Task: Set Answer 2 of the radio button to "Agenda".
Action: Mouse moved to (610, 359)
Screenshot: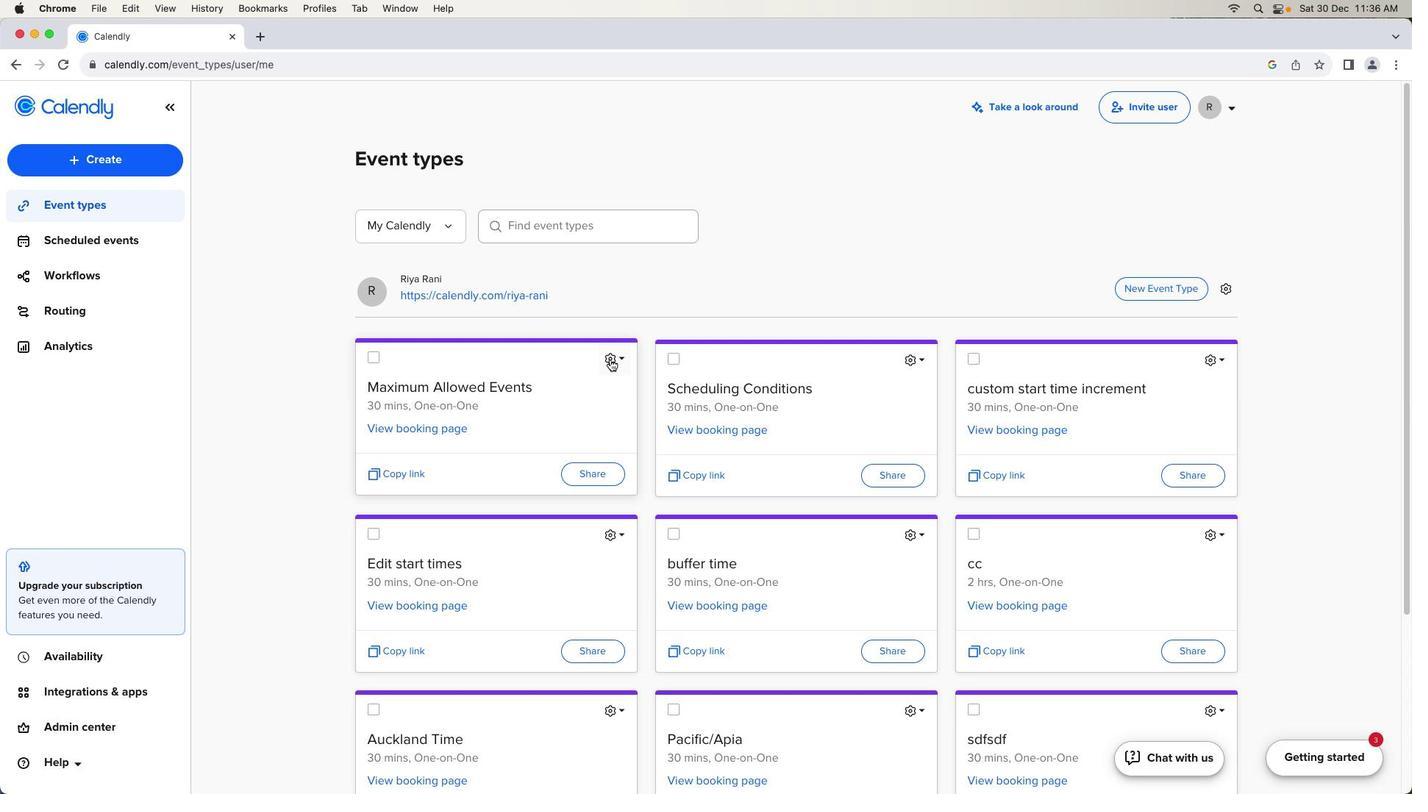 
Action: Mouse pressed left at (610, 359)
Screenshot: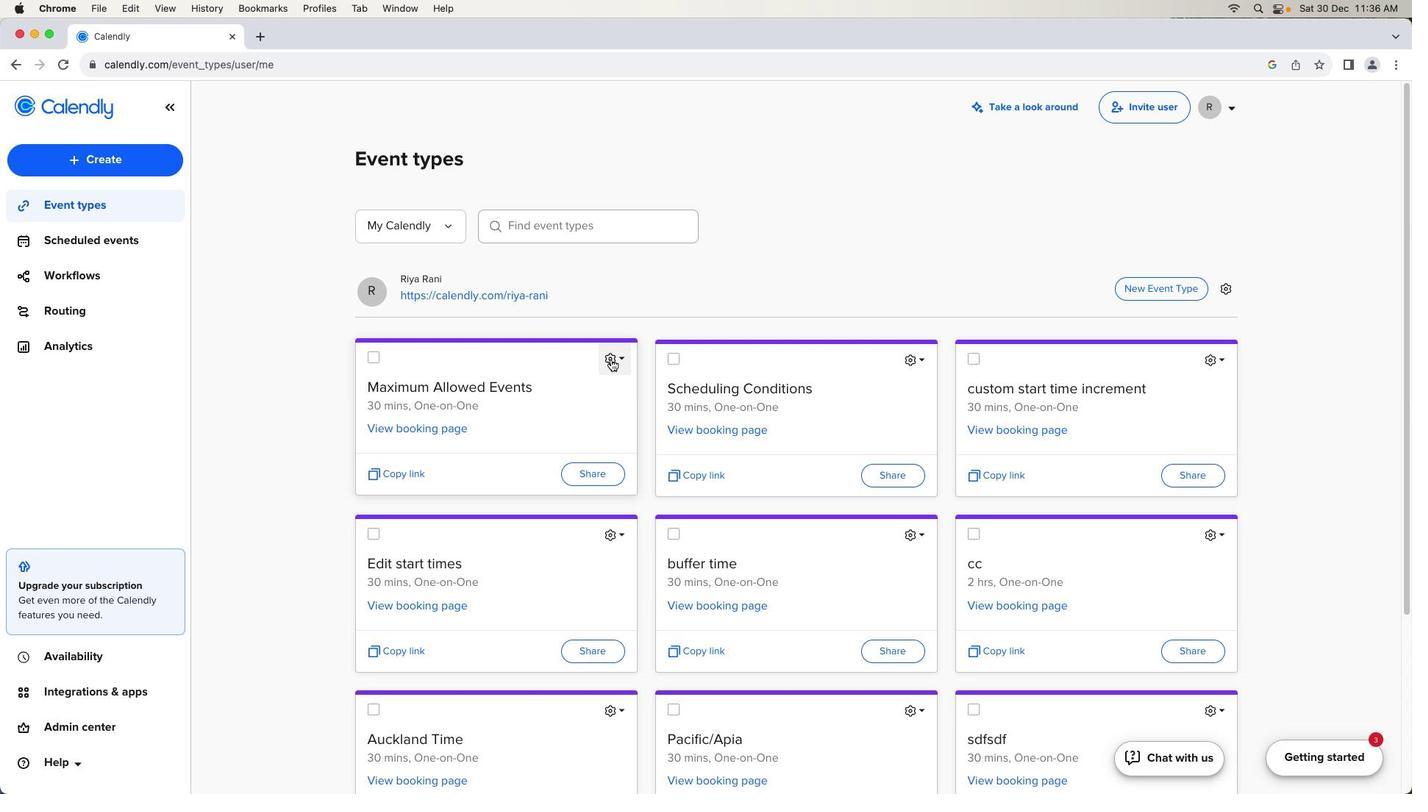 
Action: Mouse moved to (611, 359)
Screenshot: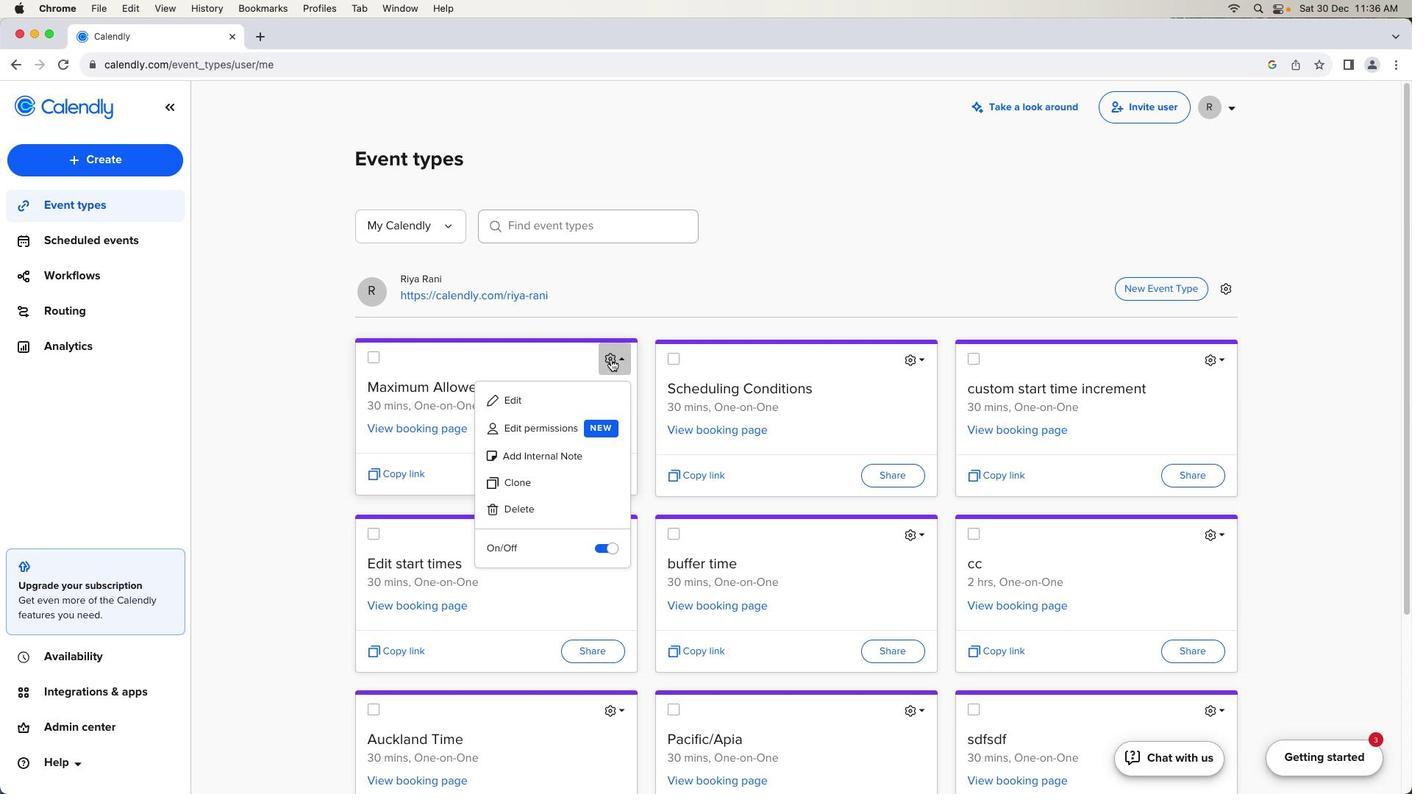 
Action: Mouse pressed left at (611, 359)
Screenshot: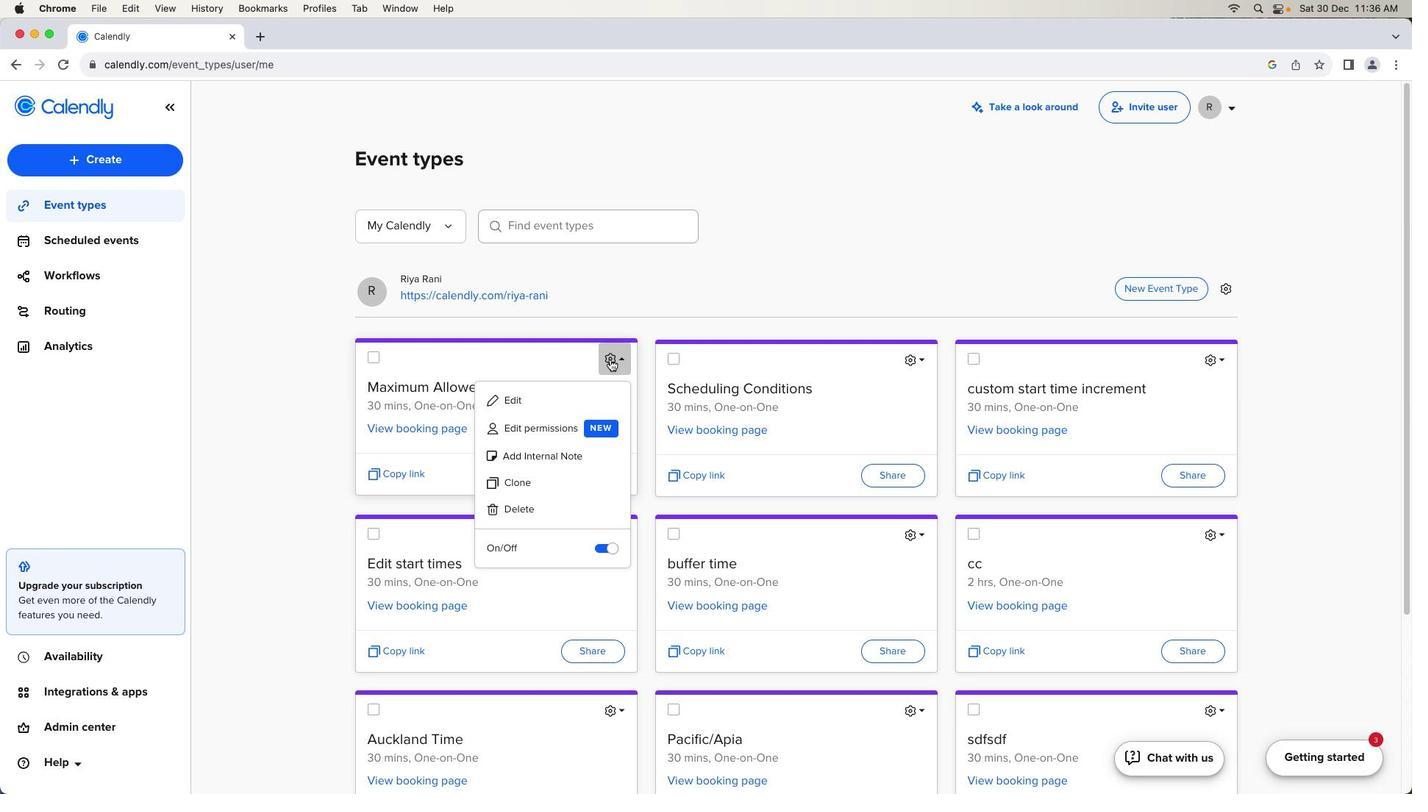 
Action: Mouse moved to (595, 397)
Screenshot: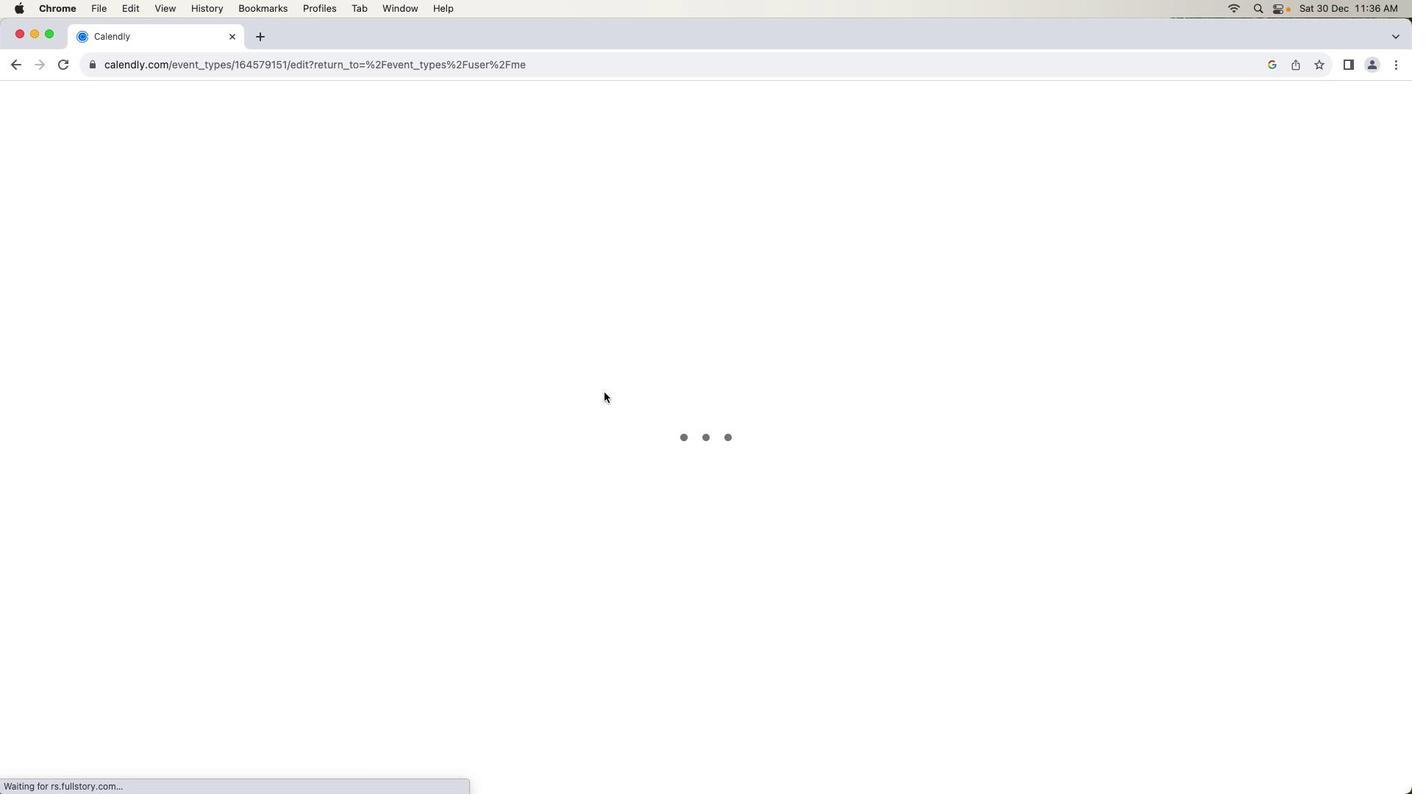 
Action: Mouse pressed left at (595, 397)
Screenshot: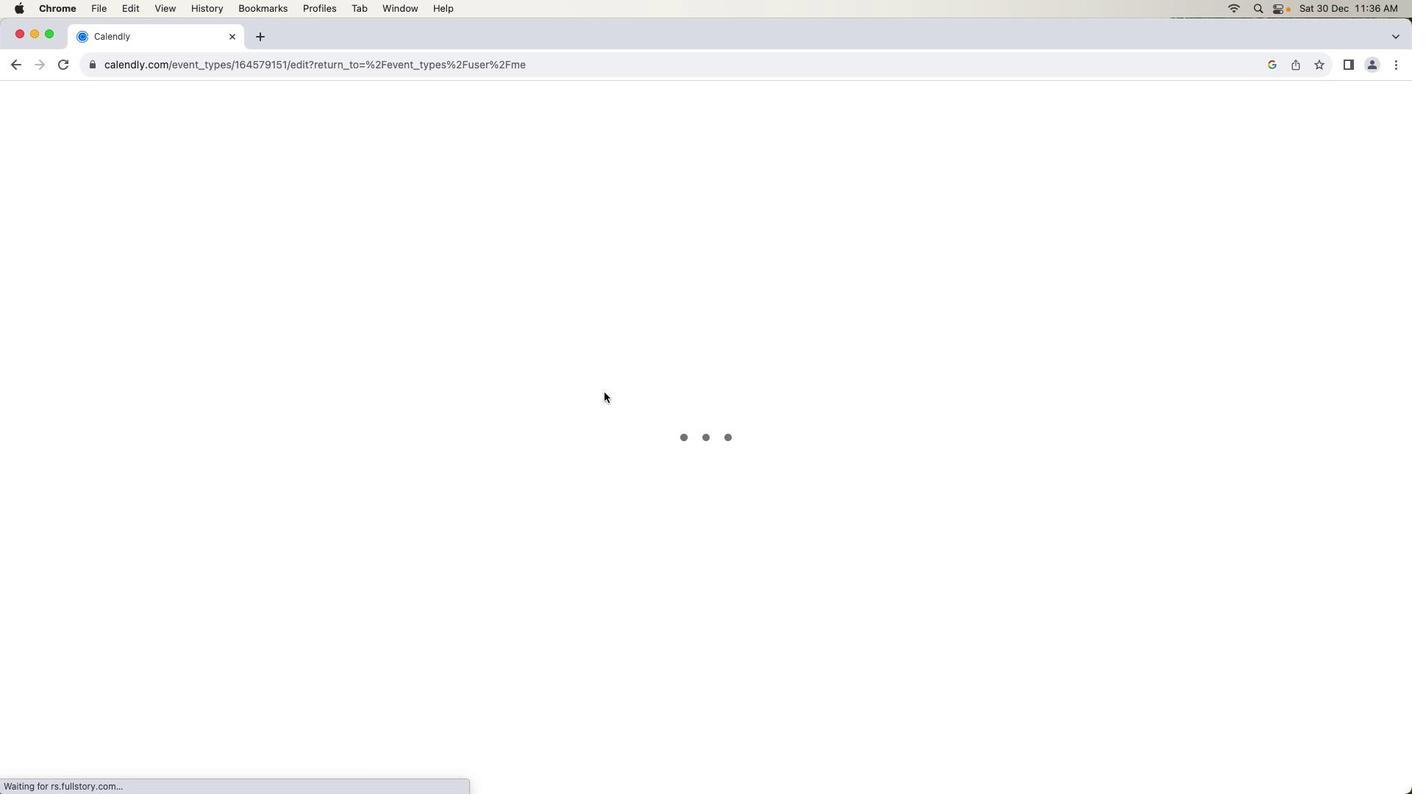 
Action: Mouse moved to (298, 574)
Screenshot: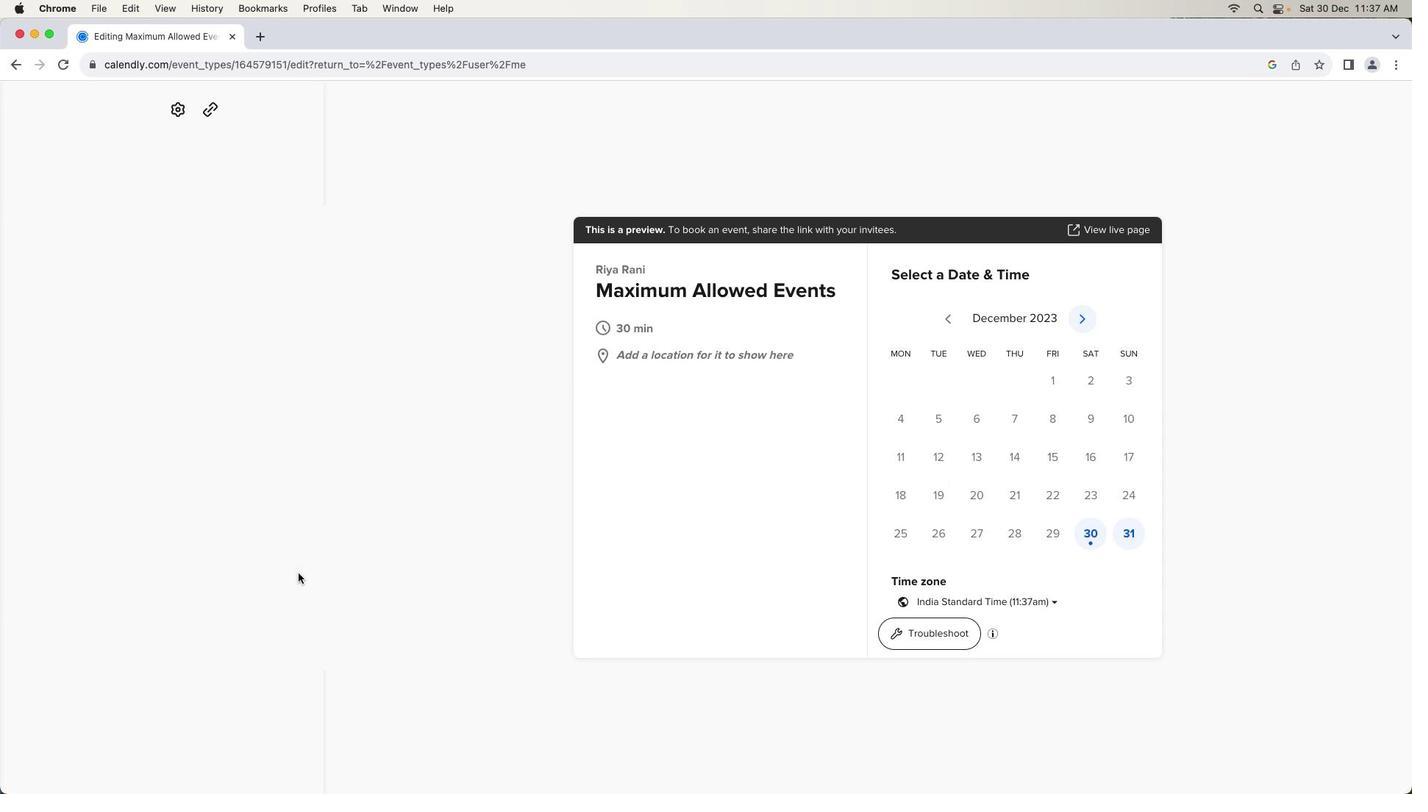 
Action: Mouse pressed left at (298, 574)
Screenshot: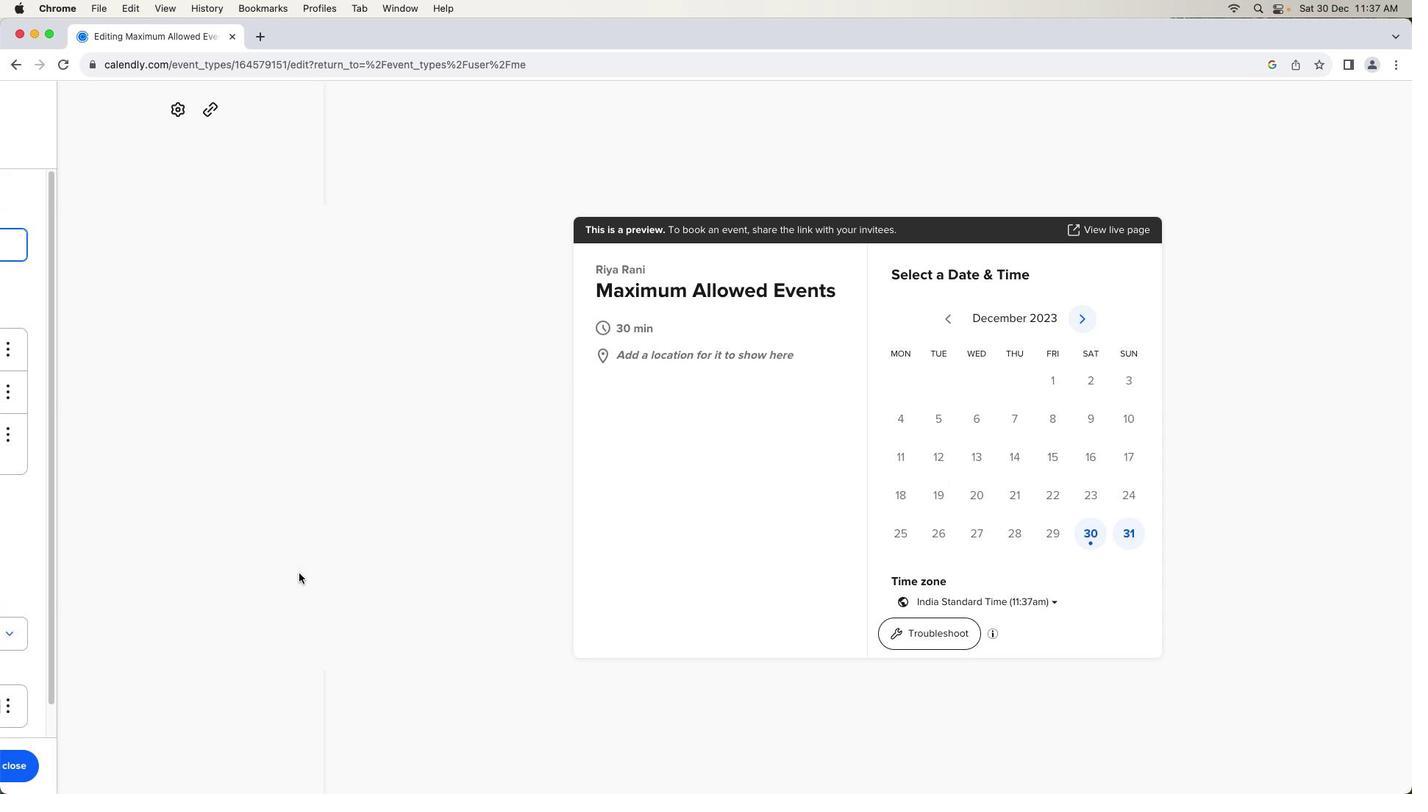 
Action: Mouse moved to (275, 434)
Screenshot: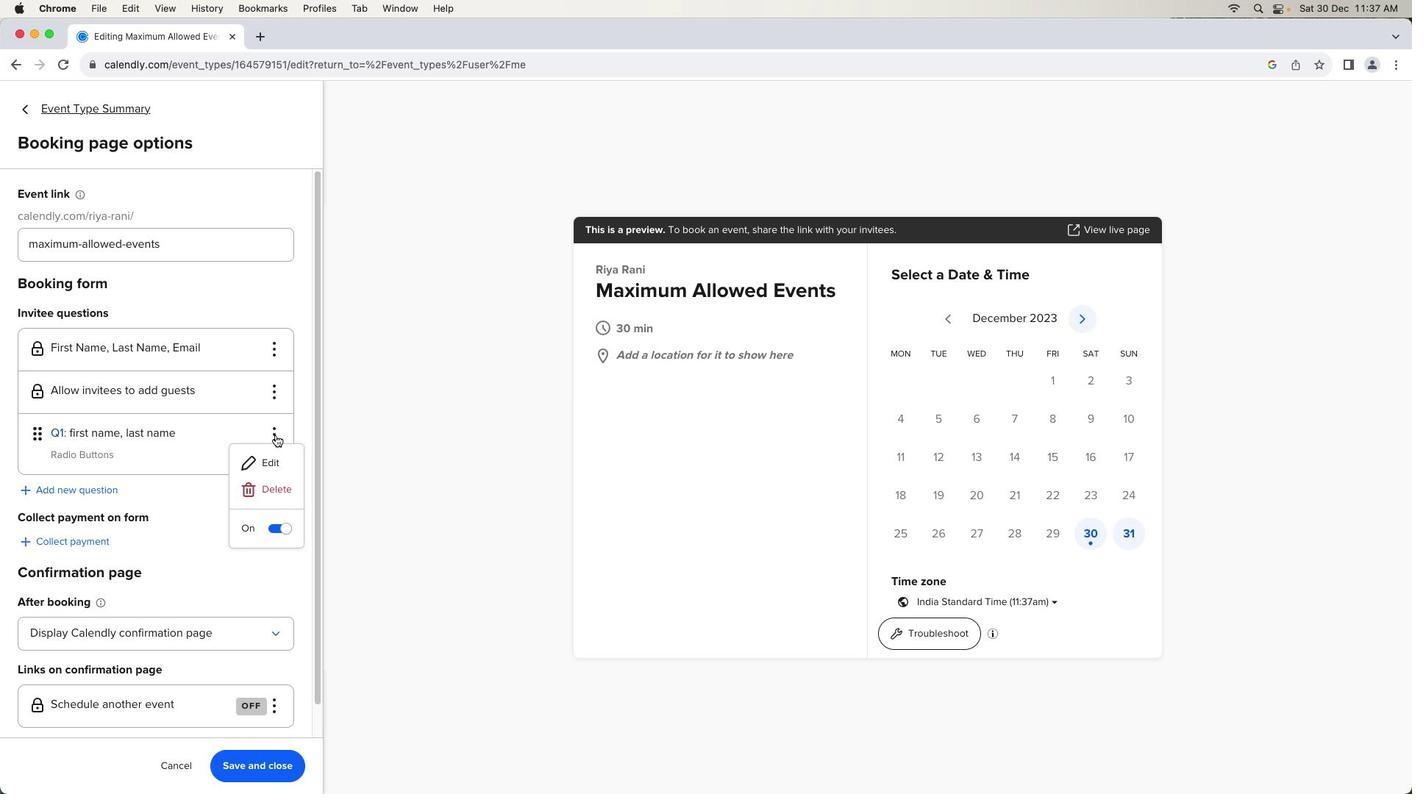 
Action: Mouse pressed left at (275, 434)
Screenshot: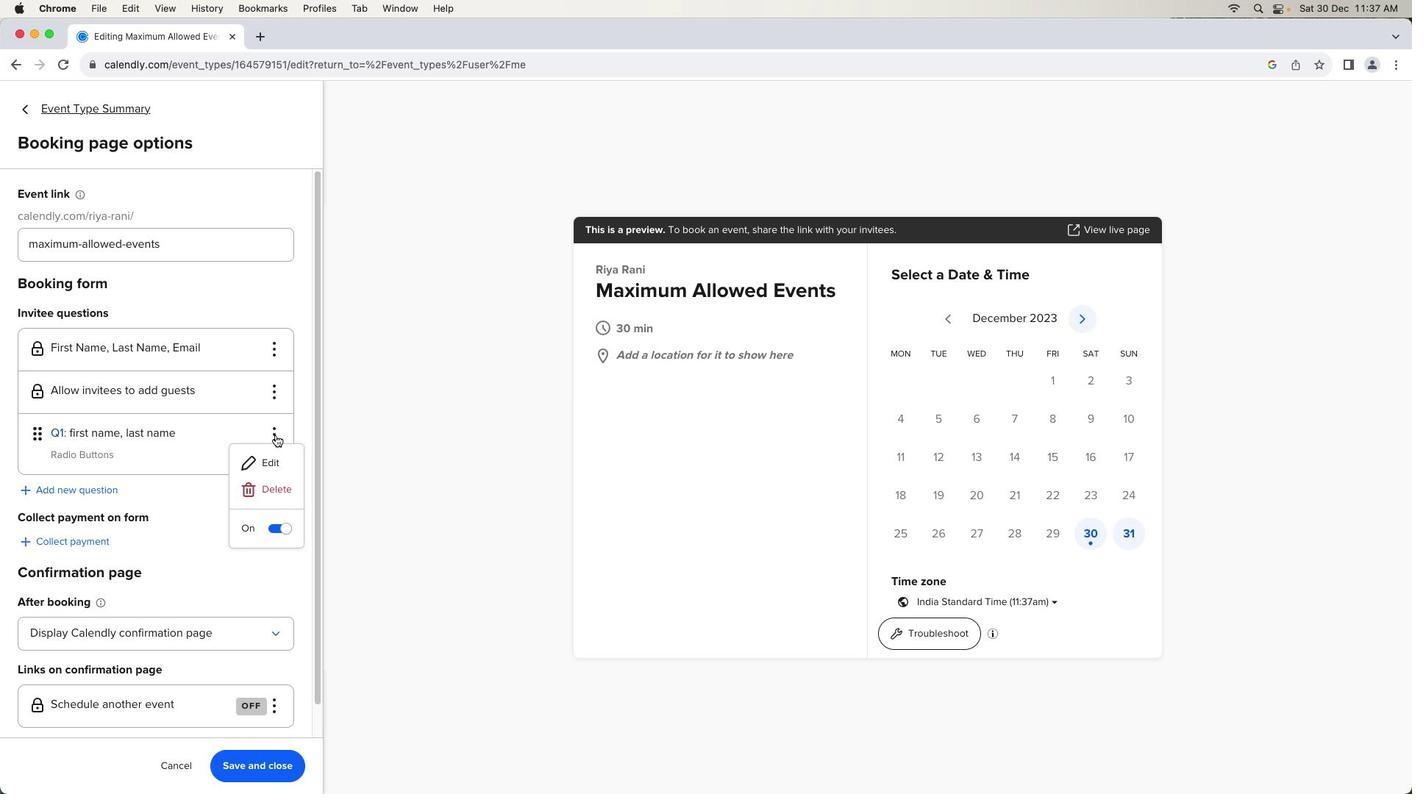 
Action: Mouse moved to (278, 462)
Screenshot: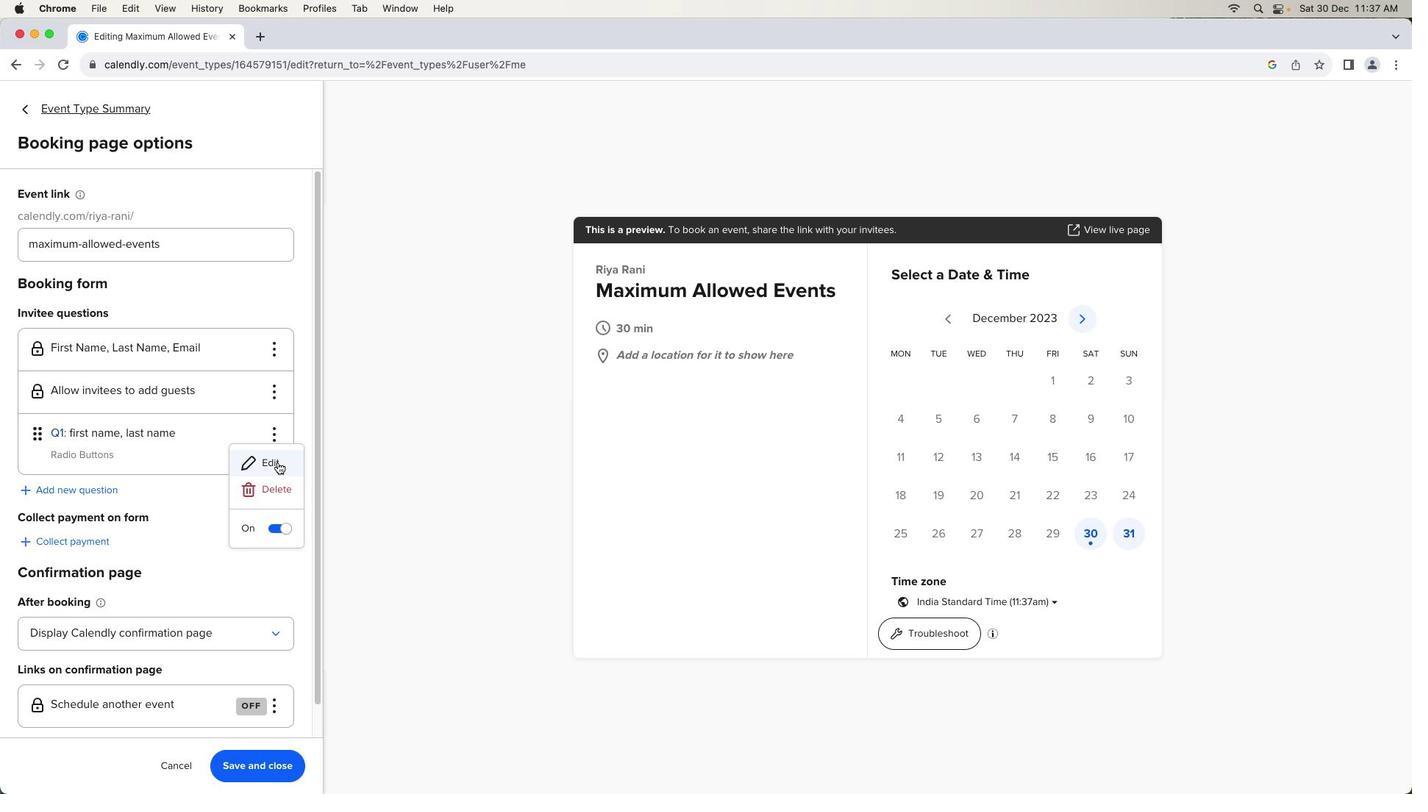
Action: Mouse pressed left at (278, 462)
Screenshot: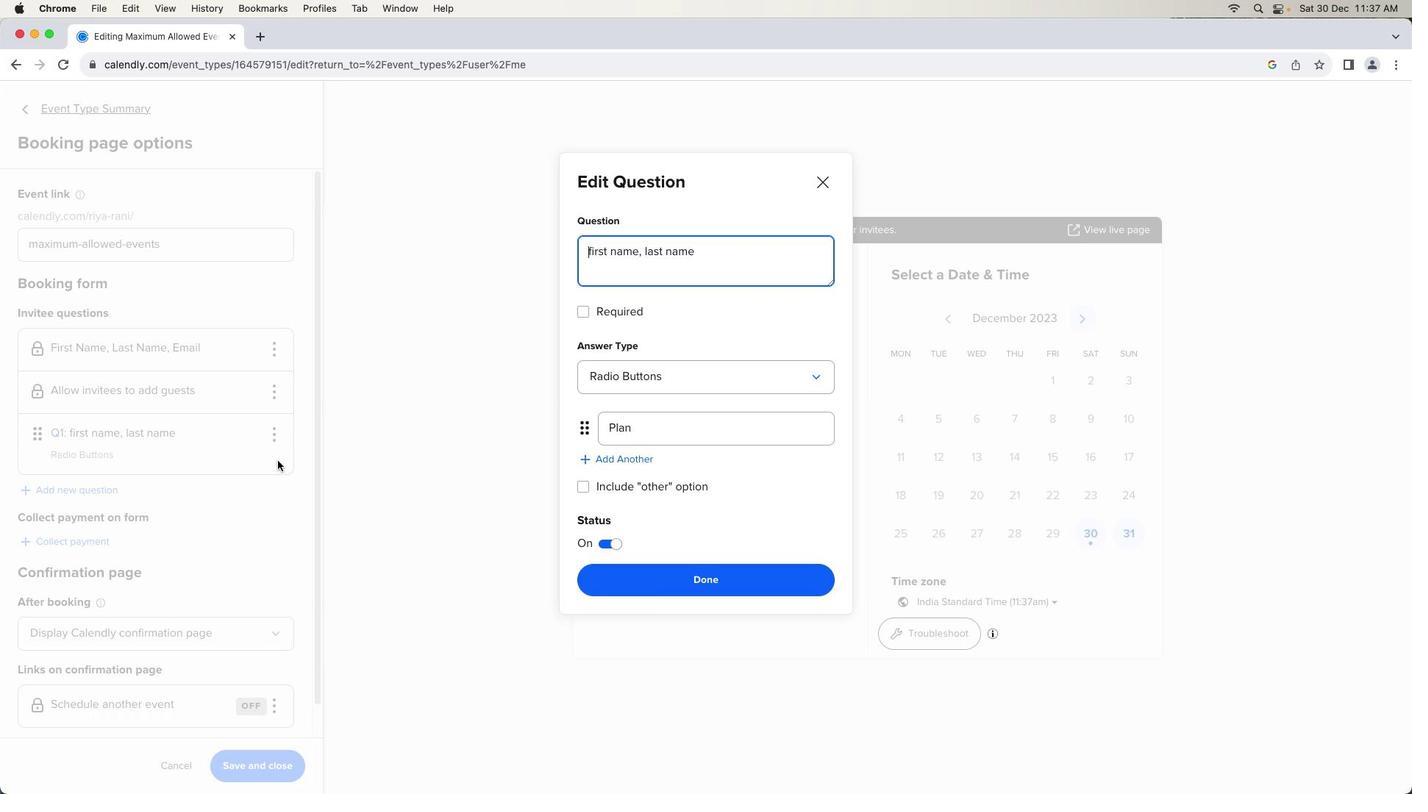 
Action: Mouse moved to (634, 459)
Screenshot: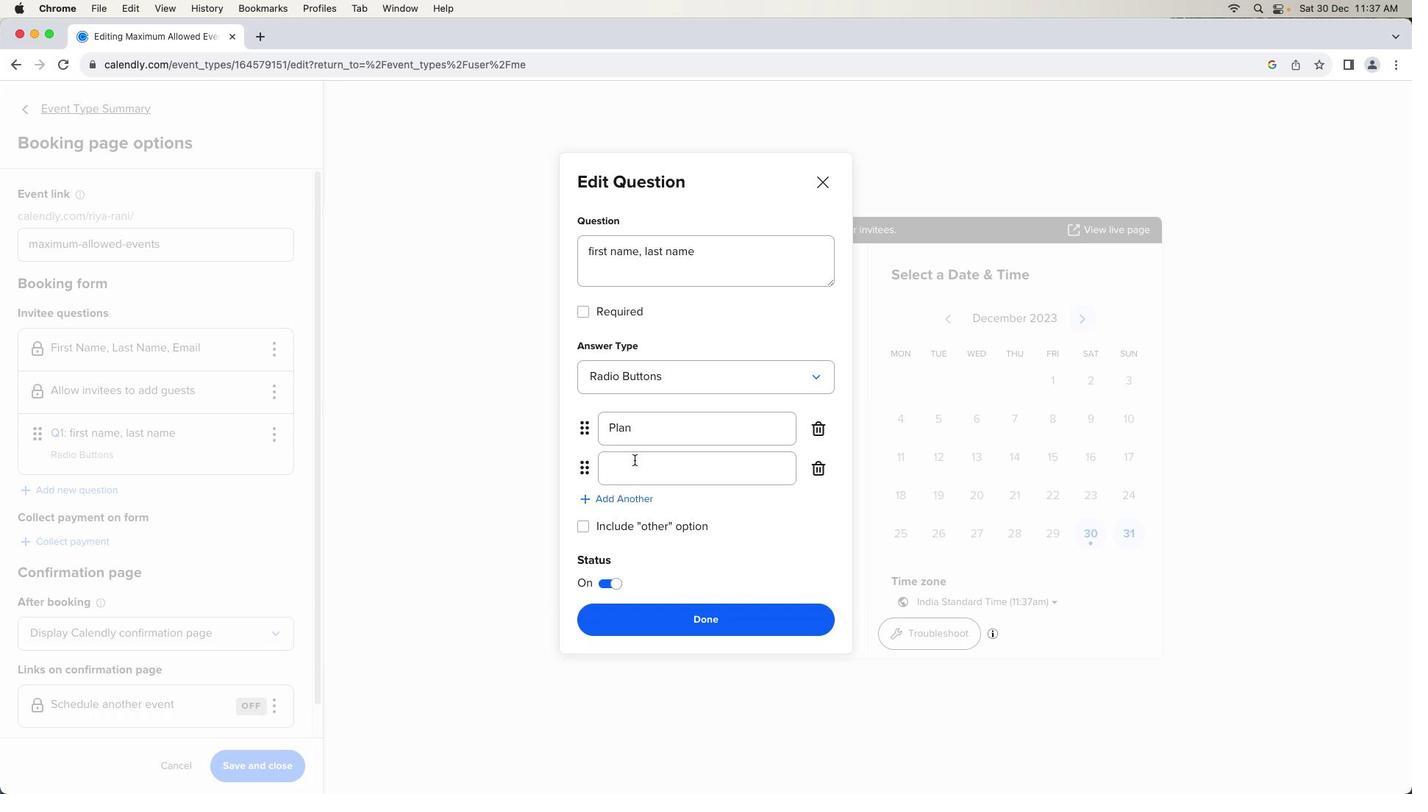 
Action: Mouse pressed left at (634, 459)
Screenshot: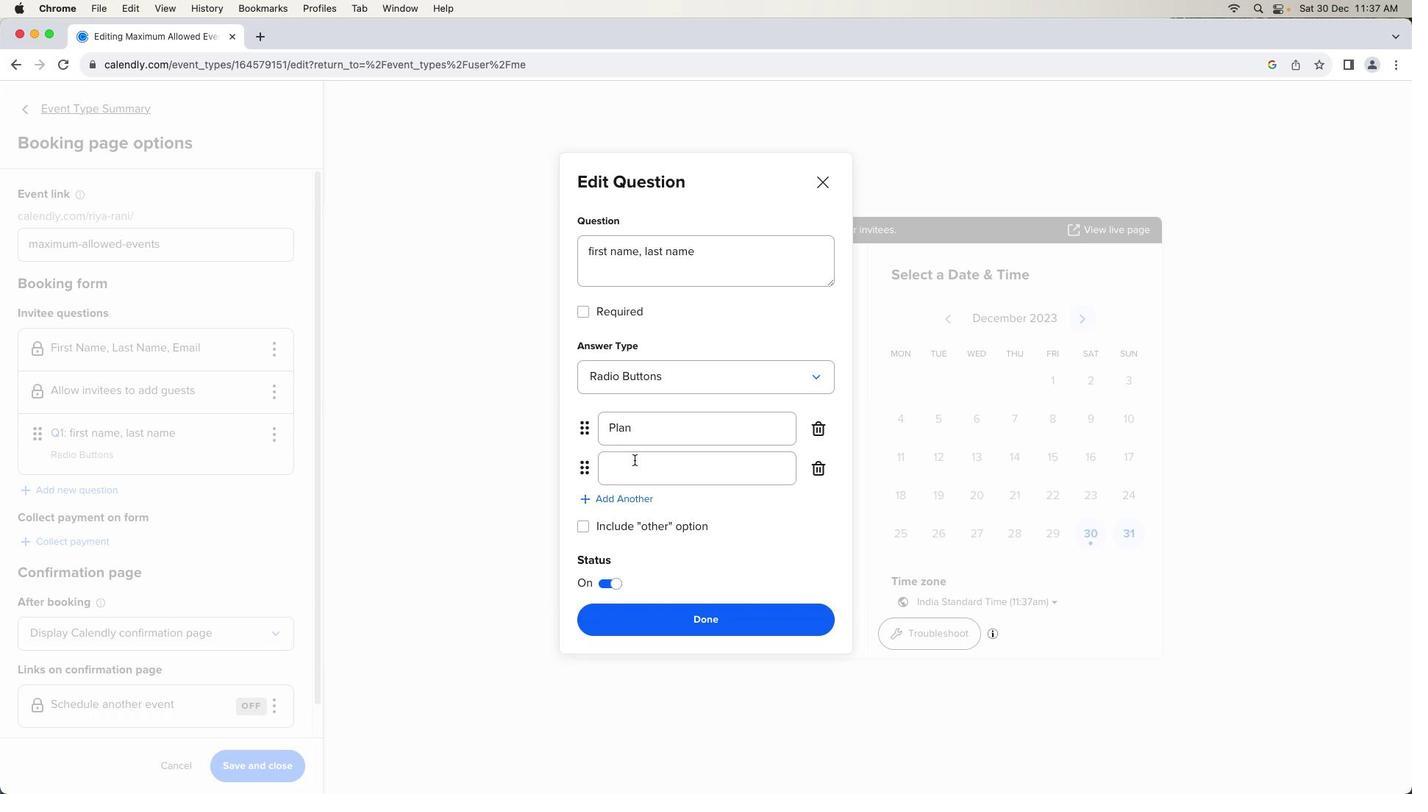 
Action: Mouse moved to (637, 467)
Screenshot: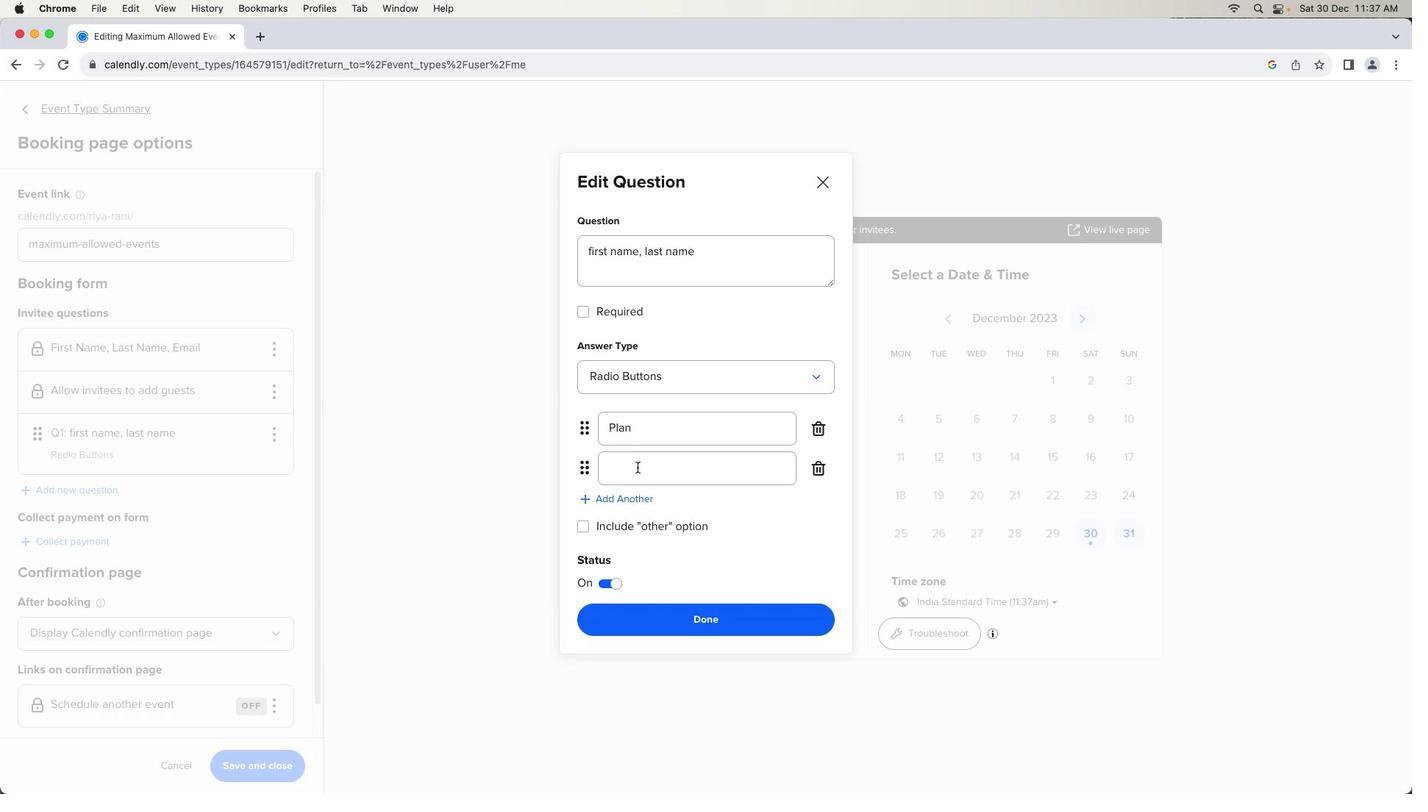 
Action: Mouse pressed left at (637, 467)
Screenshot: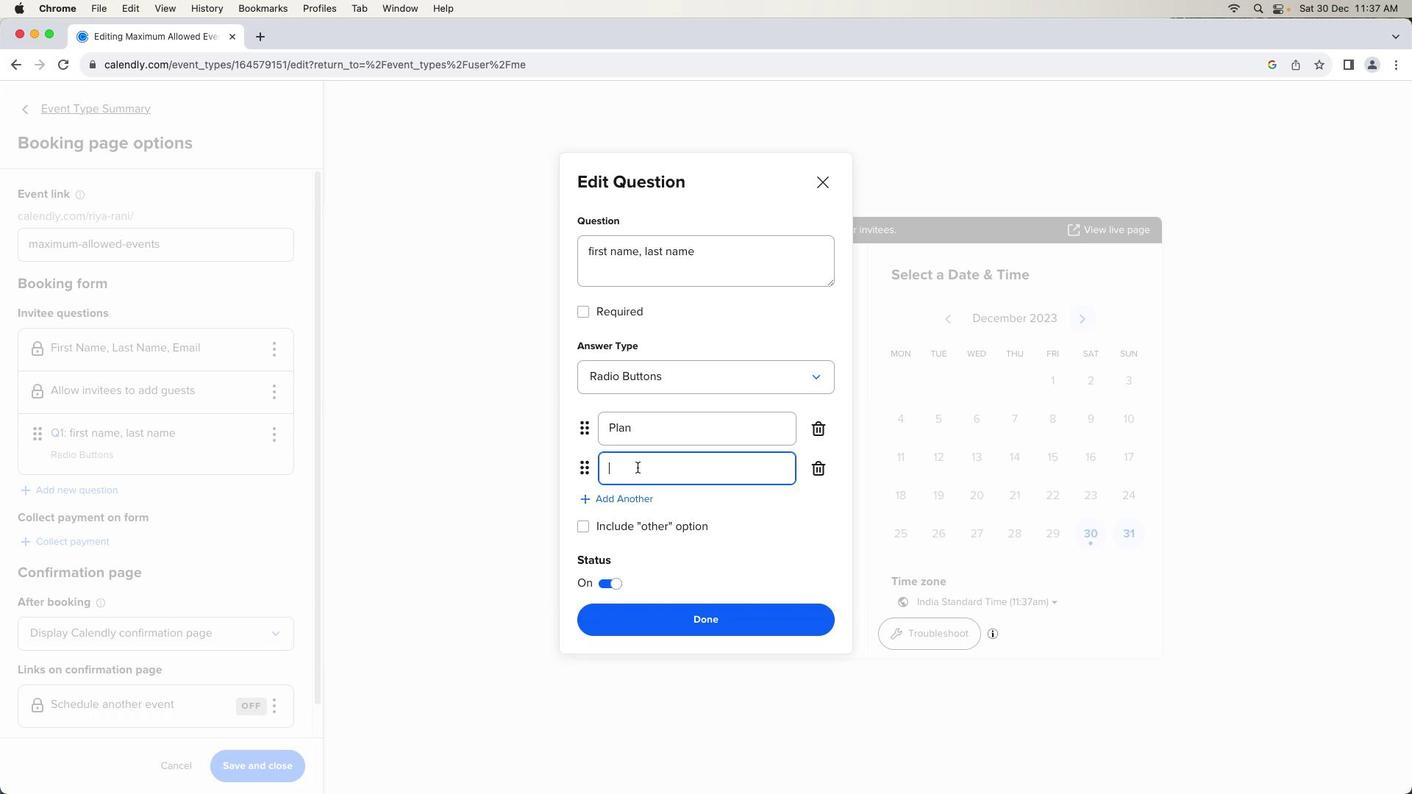 
Action: Mouse moved to (608, 494)
Screenshot: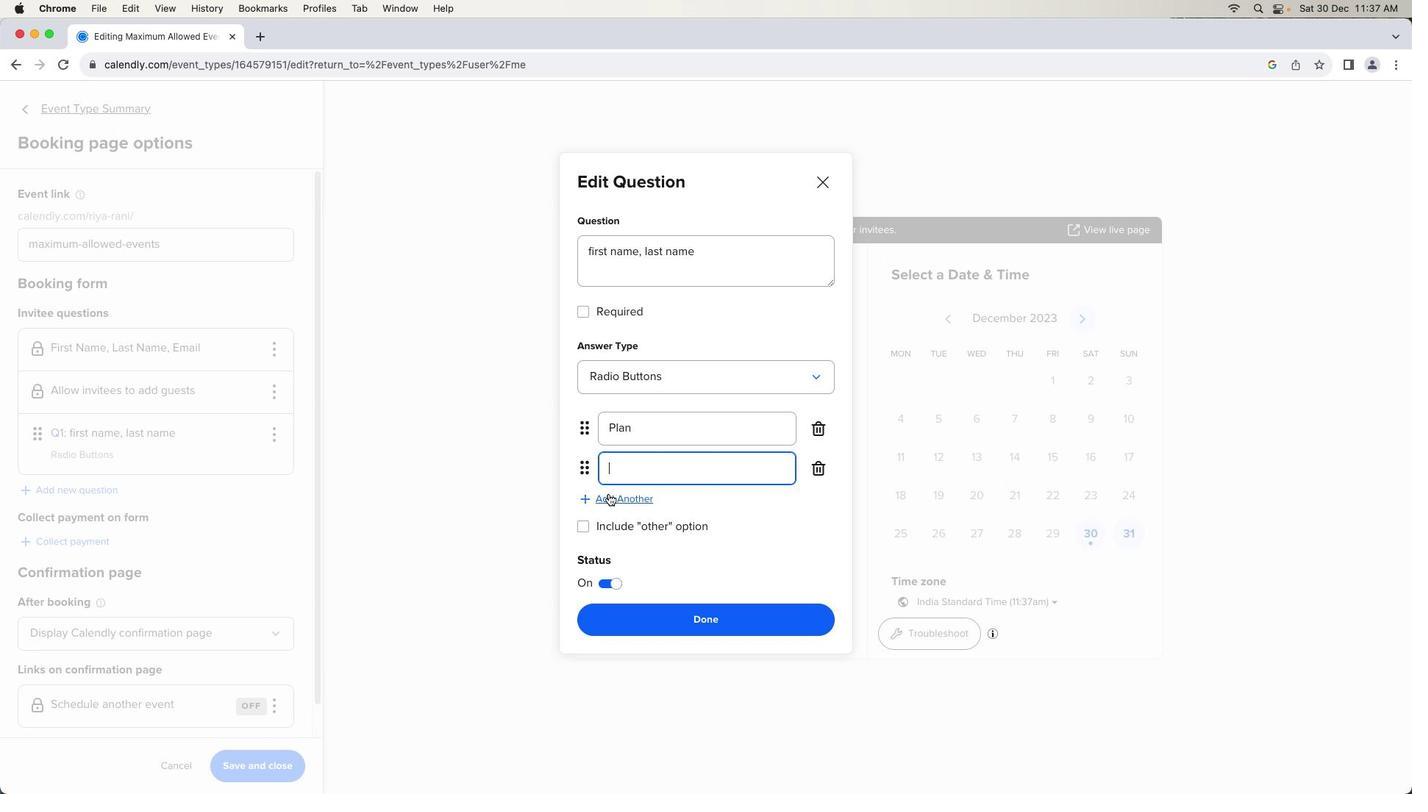 
Action: Key pressed Key.shift'A''g''e''n''d''a'
Screenshot: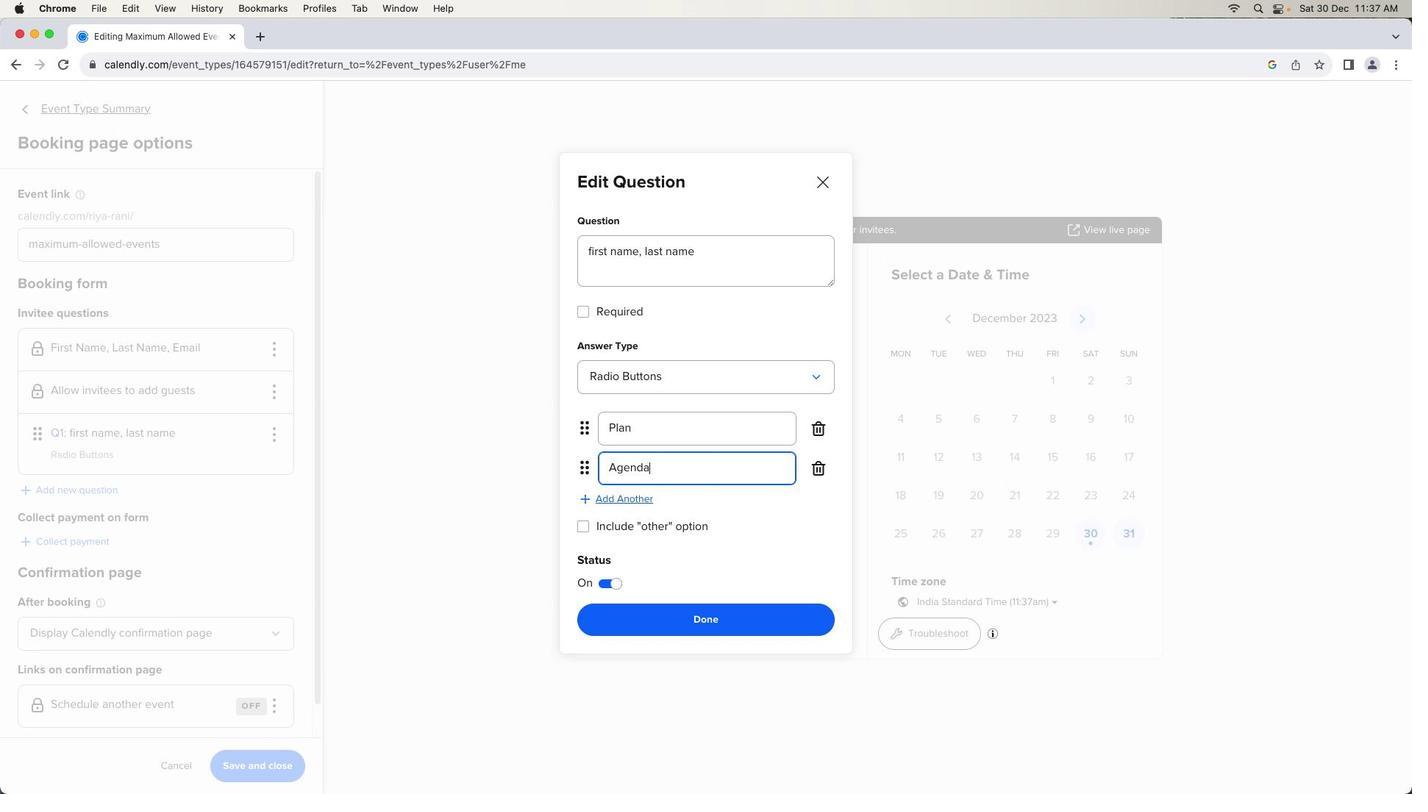 
Action: Mouse moved to (679, 619)
Screenshot: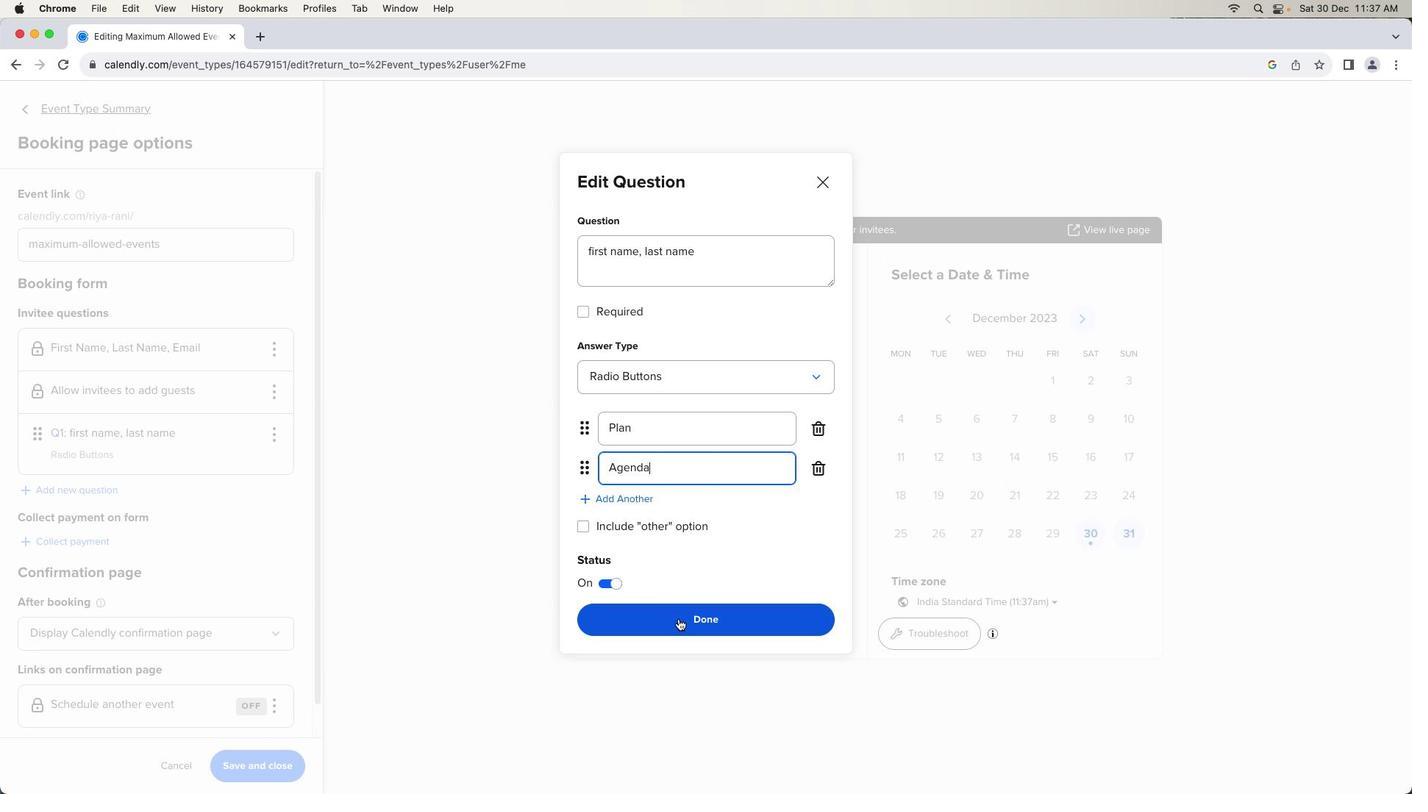 
Action: Mouse pressed left at (679, 619)
Screenshot: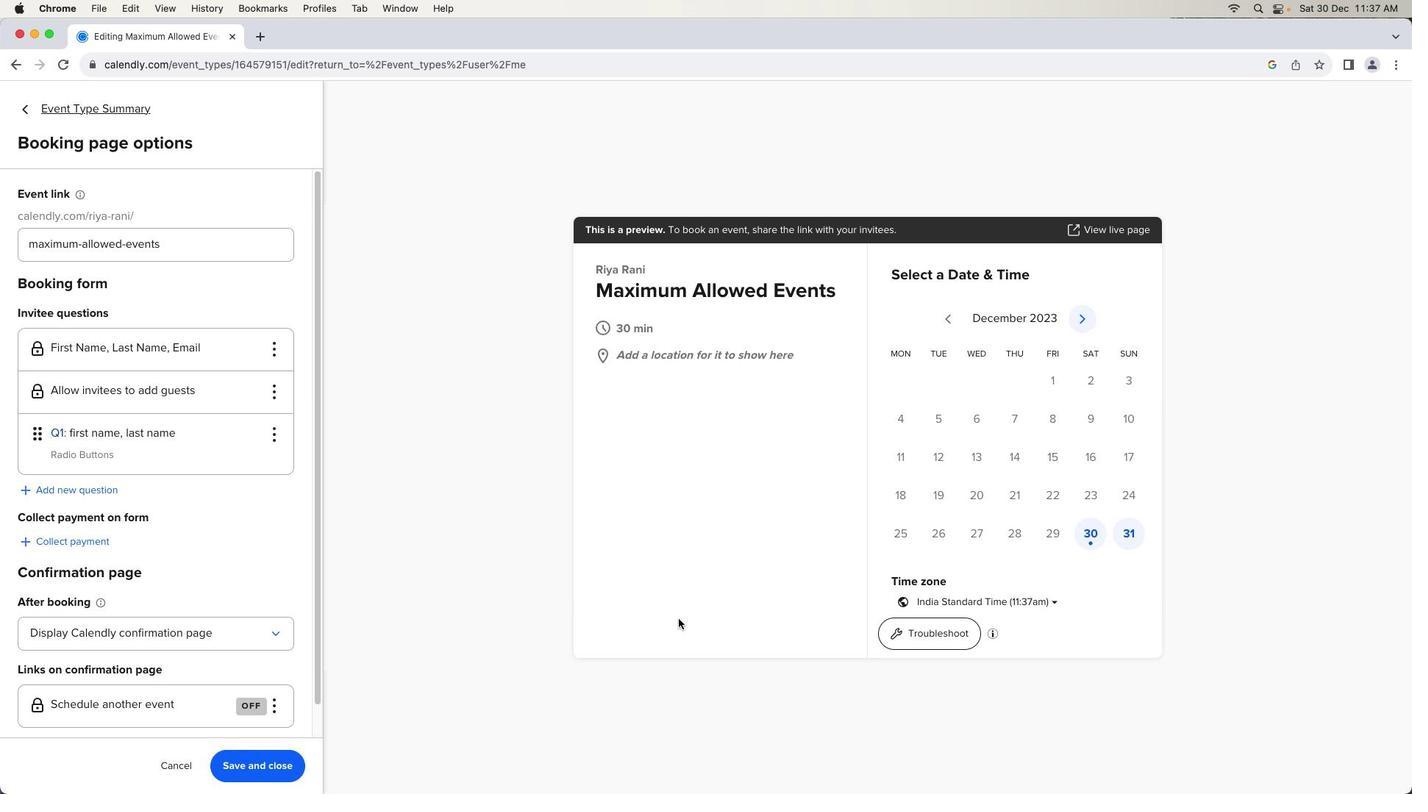 
Action: Mouse moved to (270, 772)
Screenshot: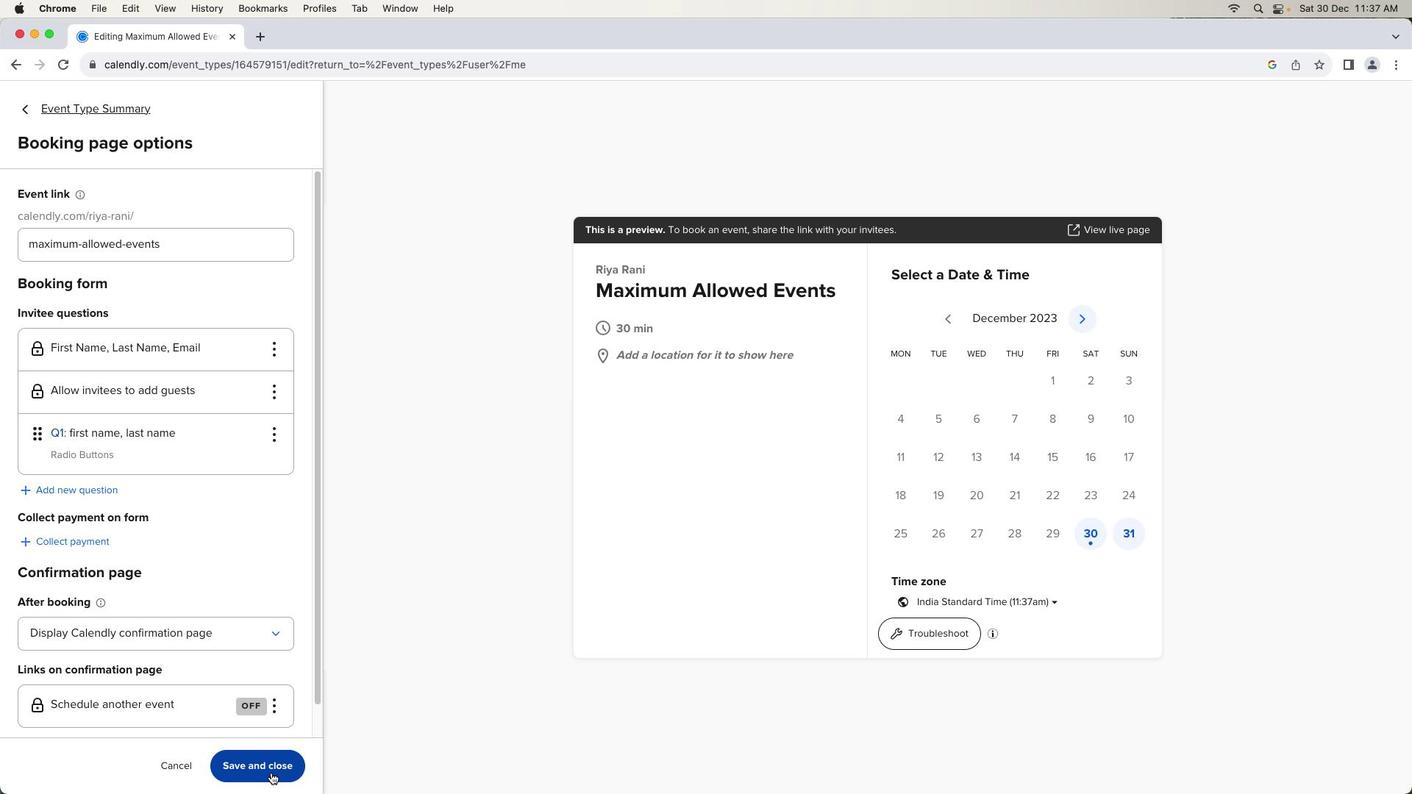 
Action: Mouse pressed left at (270, 772)
Screenshot: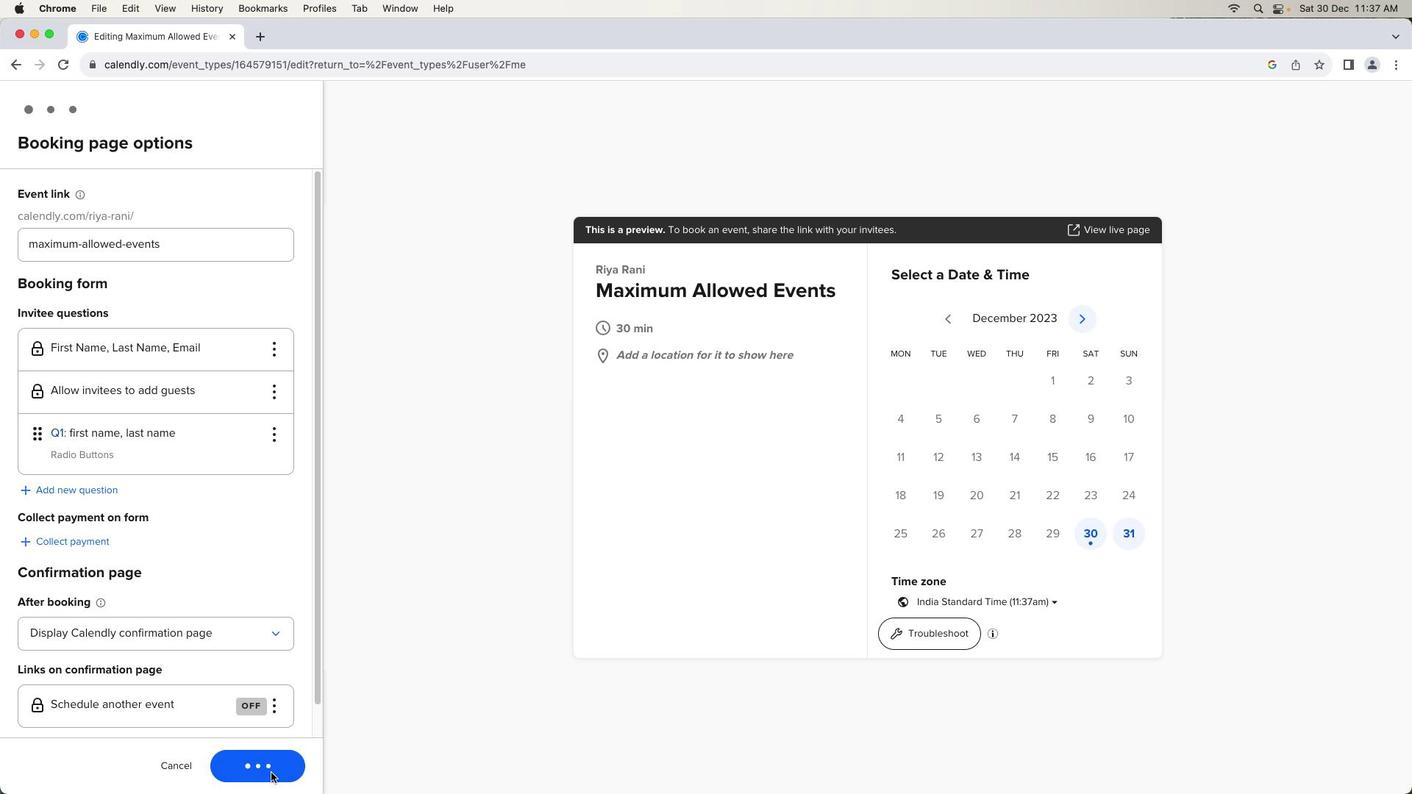 
Action: Mouse moved to (274, 767)
Screenshot: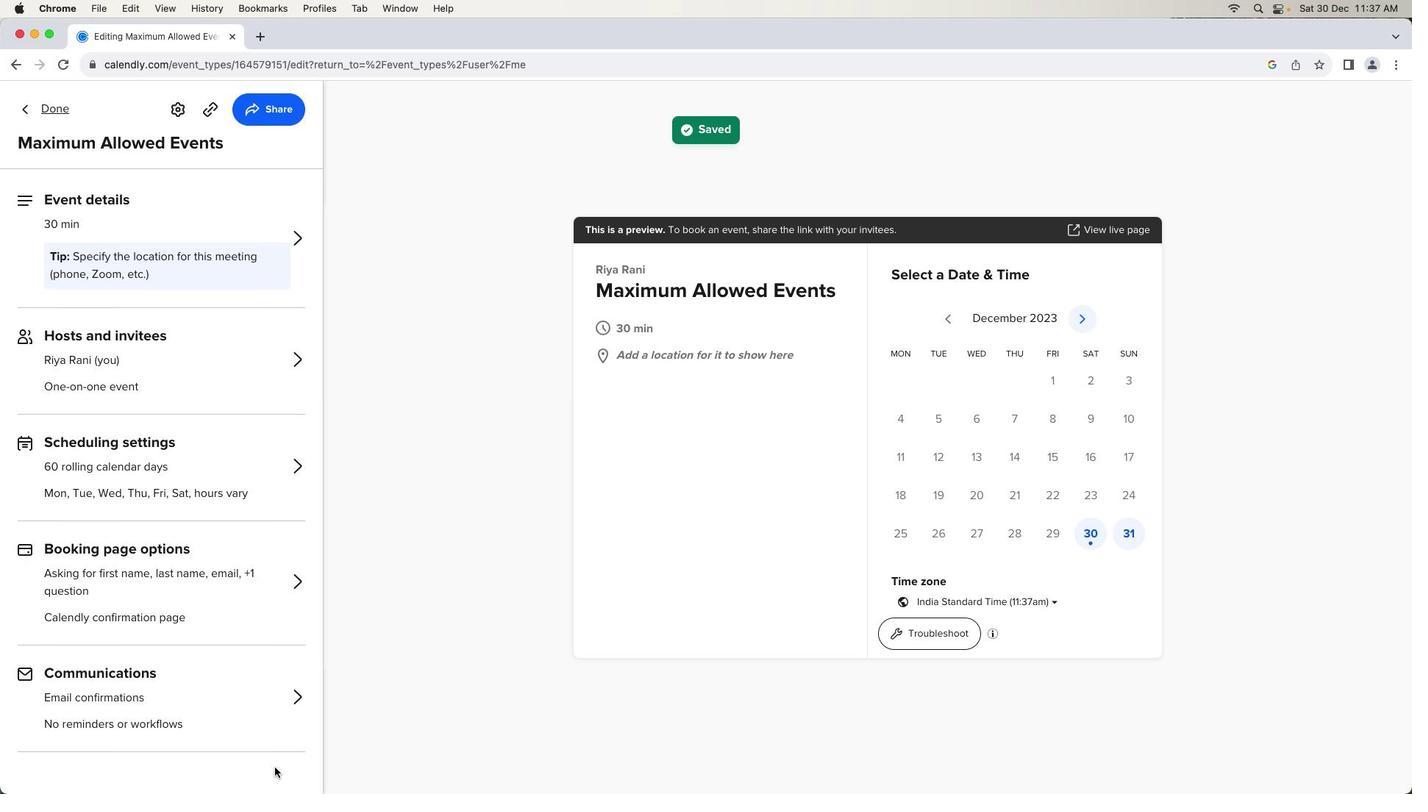 
